 Task: Learn more about a career.
Action: Mouse moved to (643, 90)
Screenshot: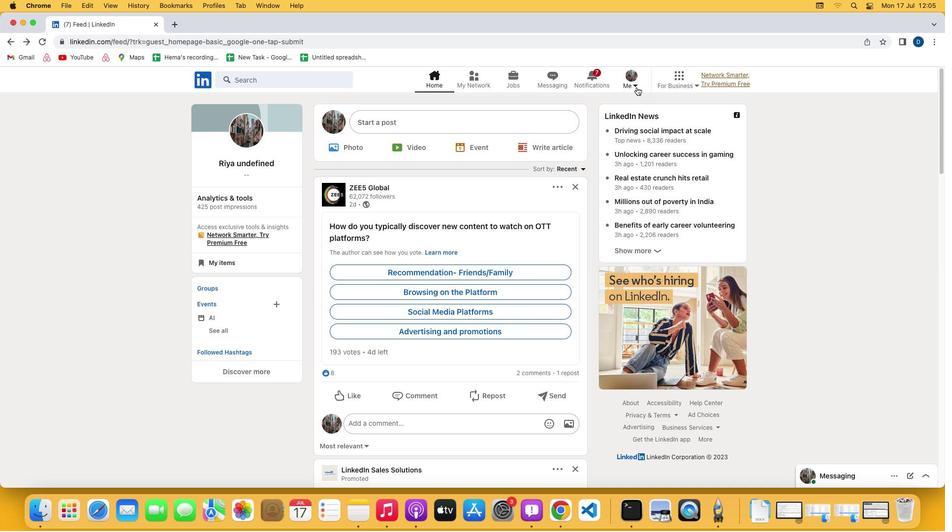 
Action: Mouse pressed left at (643, 90)
Screenshot: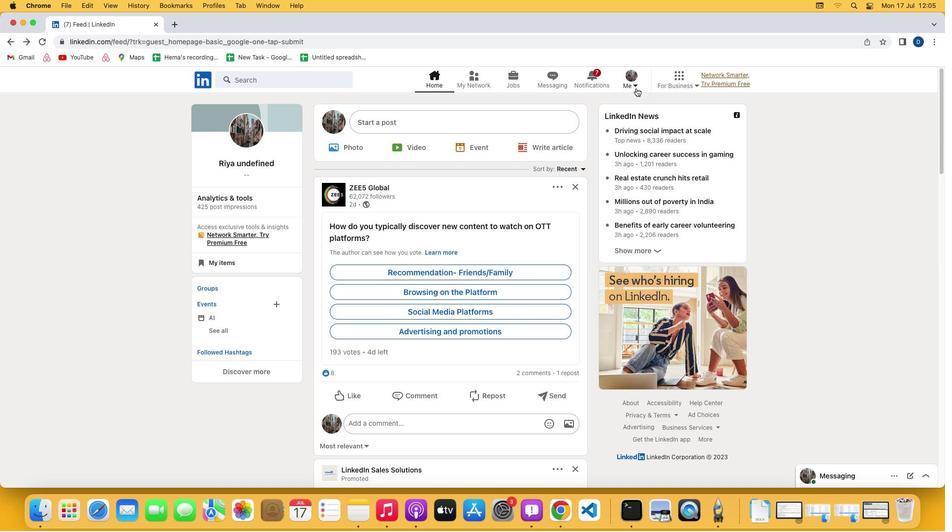 
Action: Mouse moved to (641, 90)
Screenshot: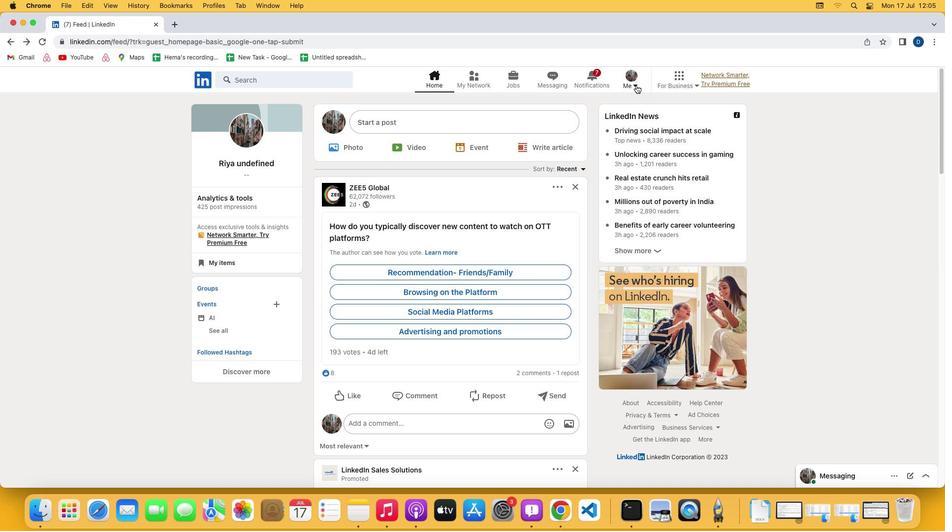 
Action: Mouse pressed left at (641, 90)
Screenshot: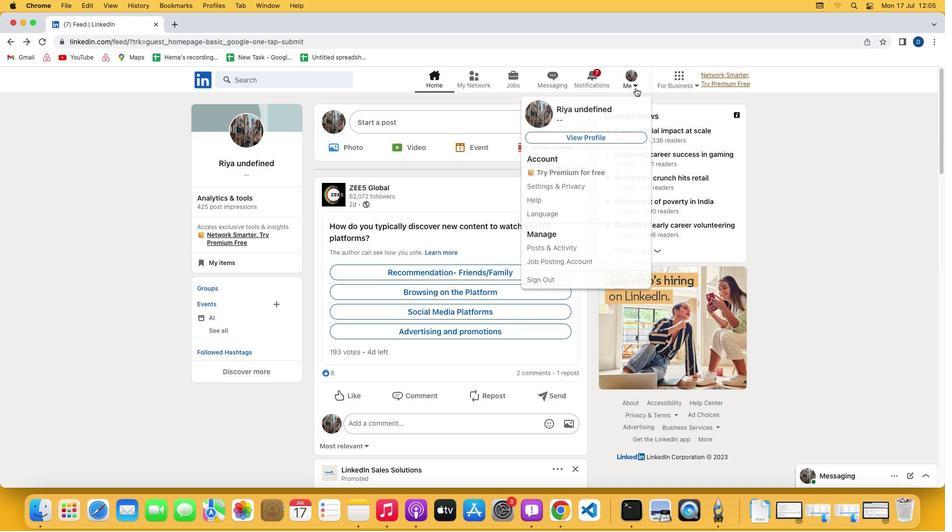 
Action: Mouse moved to (557, 189)
Screenshot: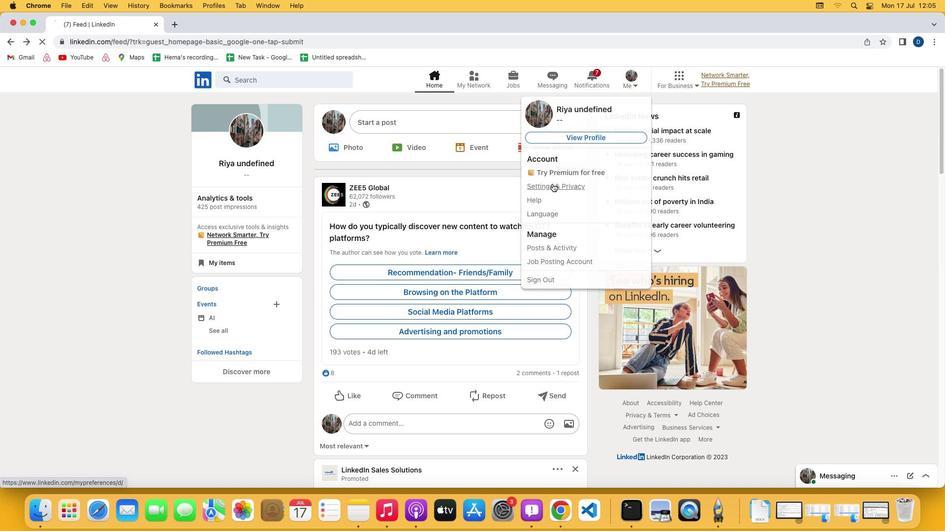 
Action: Mouse pressed left at (557, 189)
Screenshot: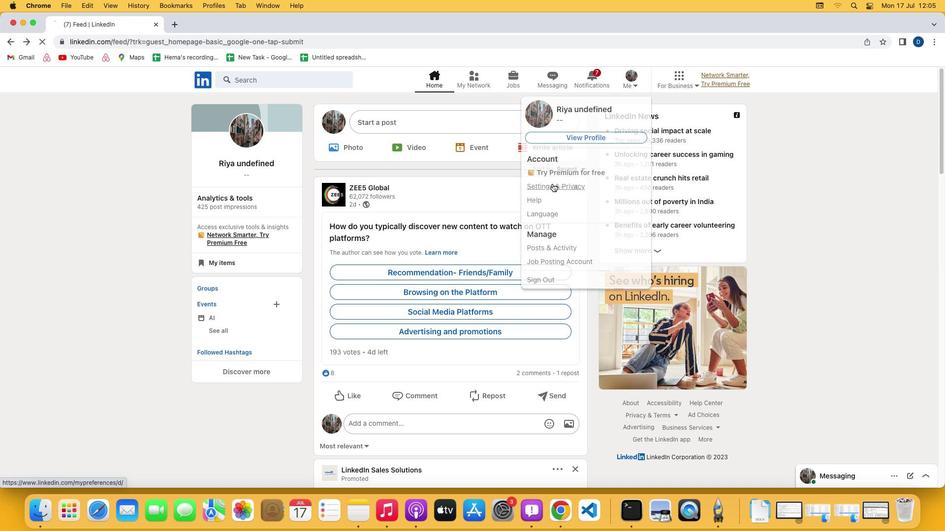 
Action: Mouse moved to (490, 250)
Screenshot: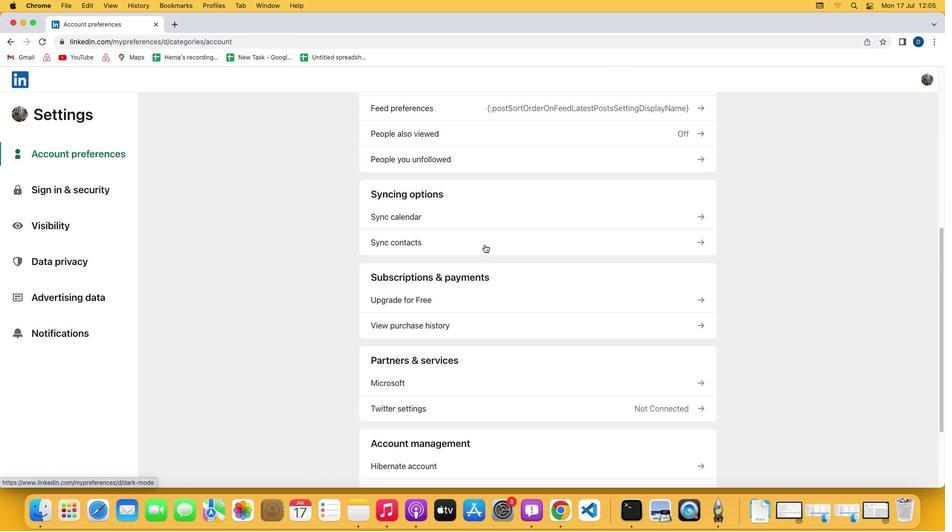
Action: Mouse scrolled (490, 250) with delta (4, 4)
Screenshot: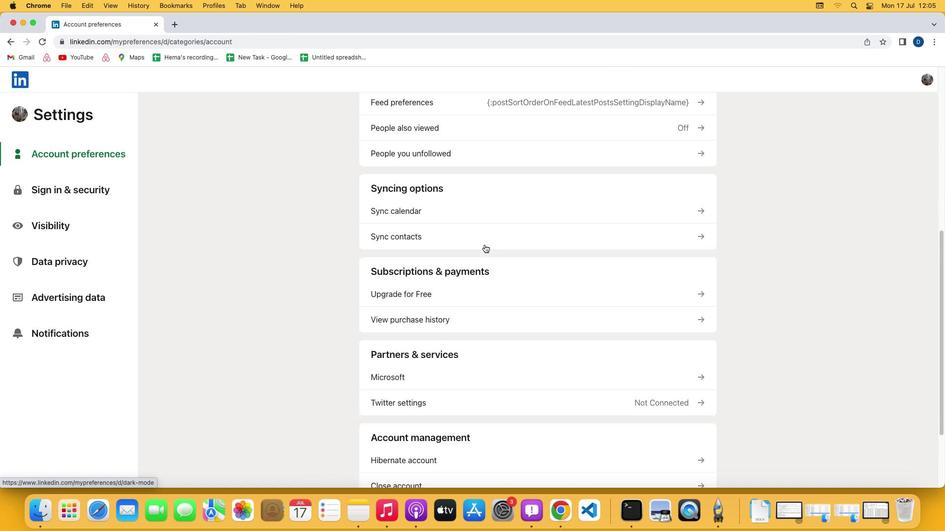 
Action: Mouse scrolled (490, 250) with delta (4, 4)
Screenshot: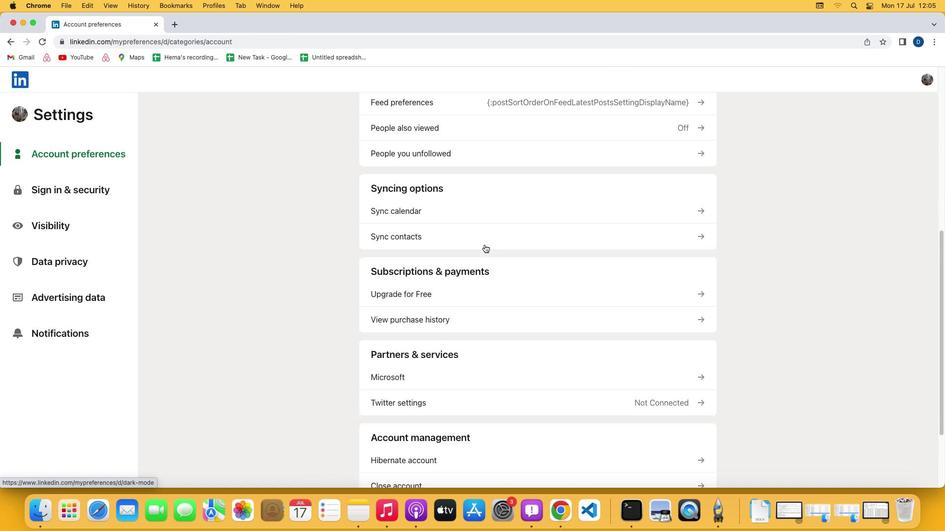 
Action: Mouse scrolled (490, 250) with delta (4, 3)
Screenshot: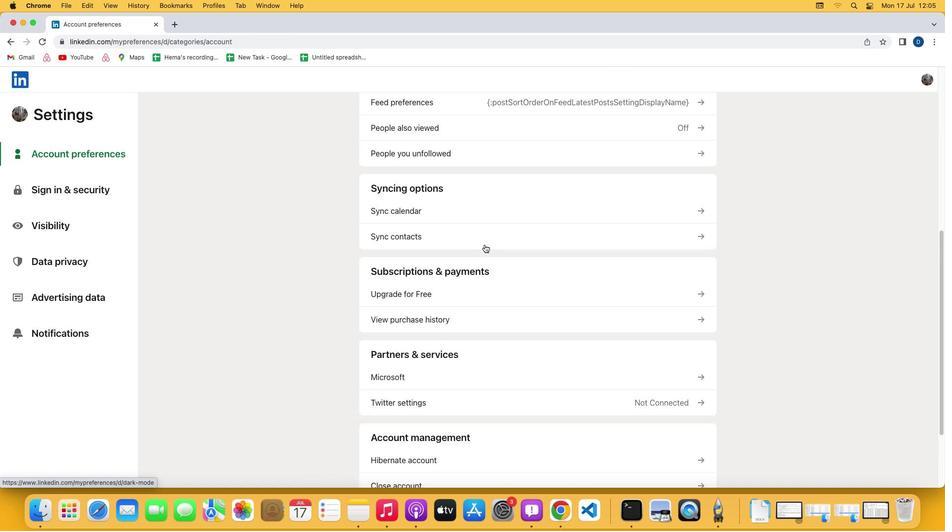 
Action: Mouse moved to (490, 250)
Screenshot: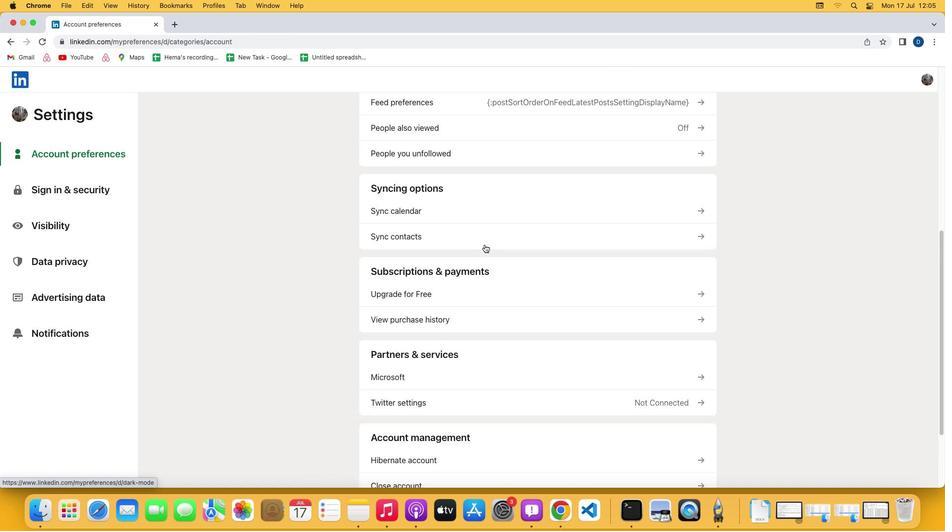 
Action: Mouse scrolled (490, 250) with delta (4, 2)
Screenshot: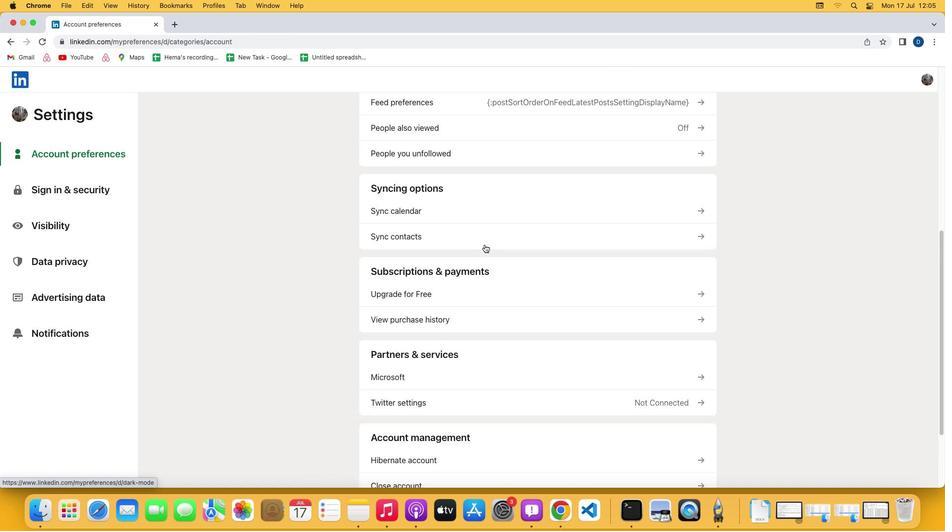 
Action: Mouse scrolled (490, 250) with delta (4, 2)
Screenshot: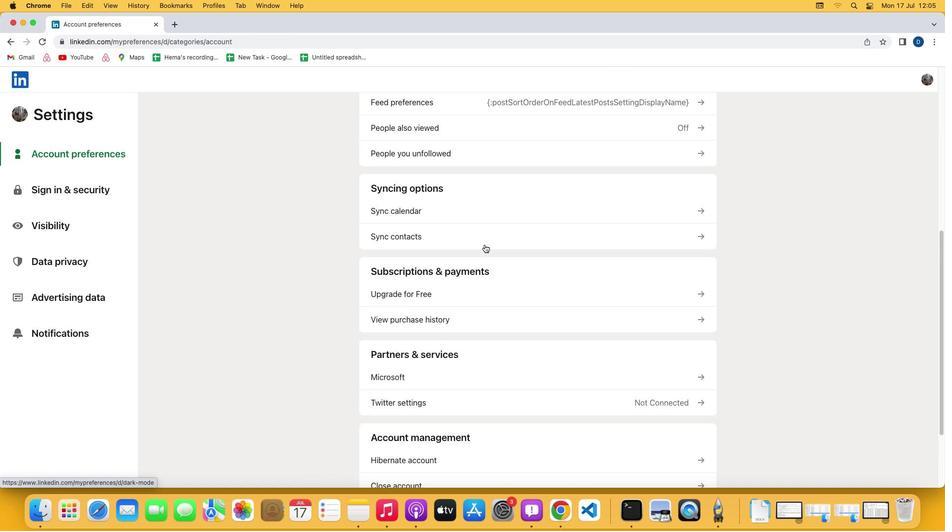 
Action: Mouse scrolled (490, 250) with delta (4, 4)
Screenshot: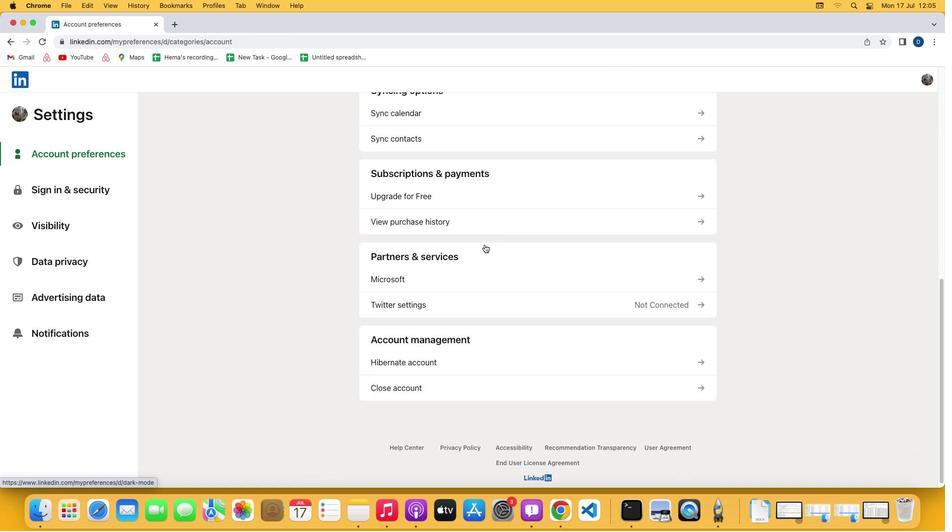 
Action: Mouse scrolled (490, 250) with delta (4, 4)
Screenshot: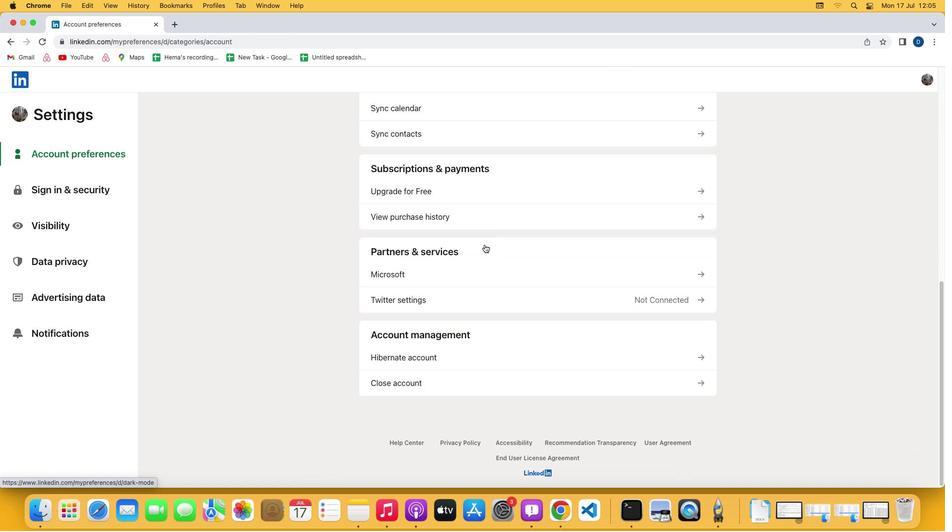 
Action: Mouse scrolled (490, 250) with delta (4, 3)
Screenshot: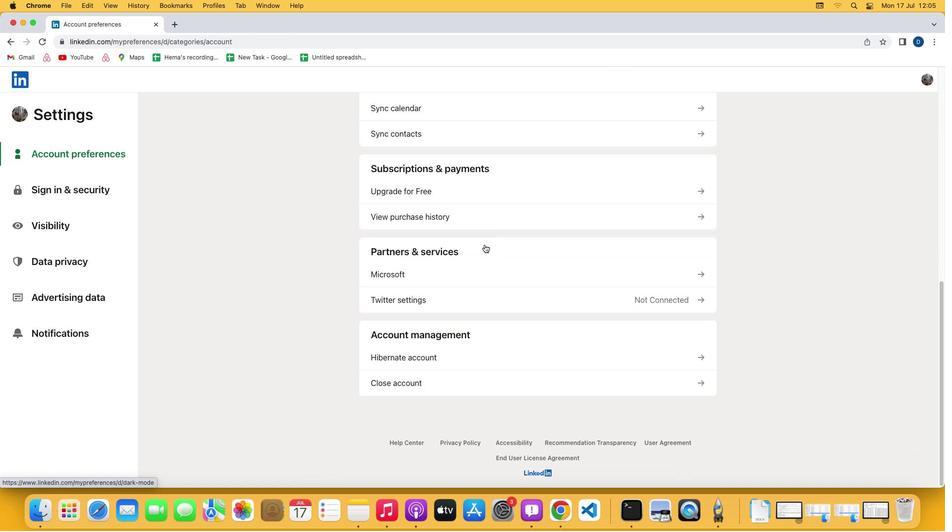 
Action: Mouse scrolled (490, 250) with delta (4, 2)
Screenshot: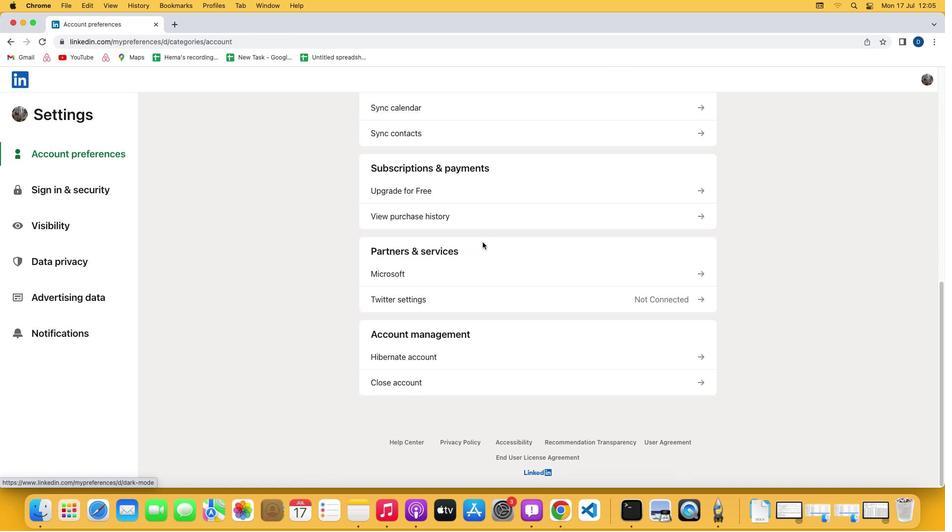 
Action: Mouse moved to (463, 198)
Screenshot: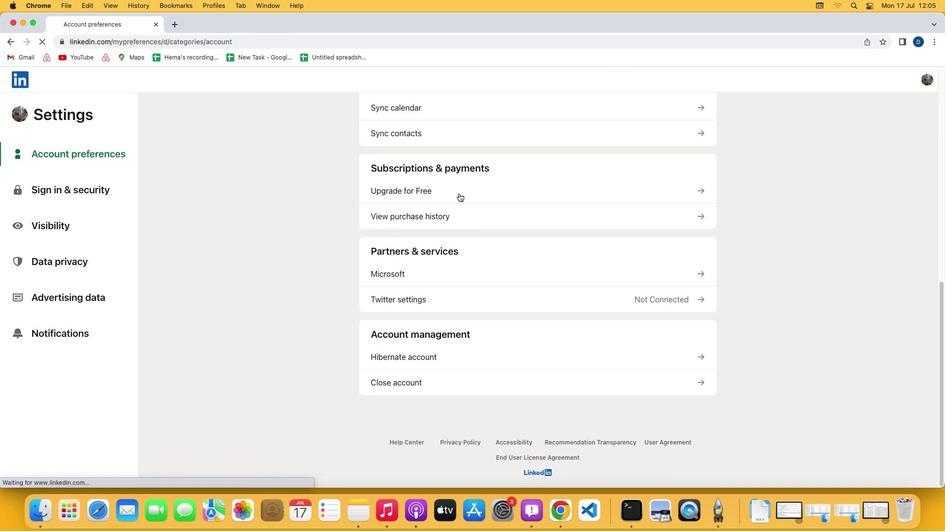 
Action: Mouse pressed left at (463, 198)
Screenshot: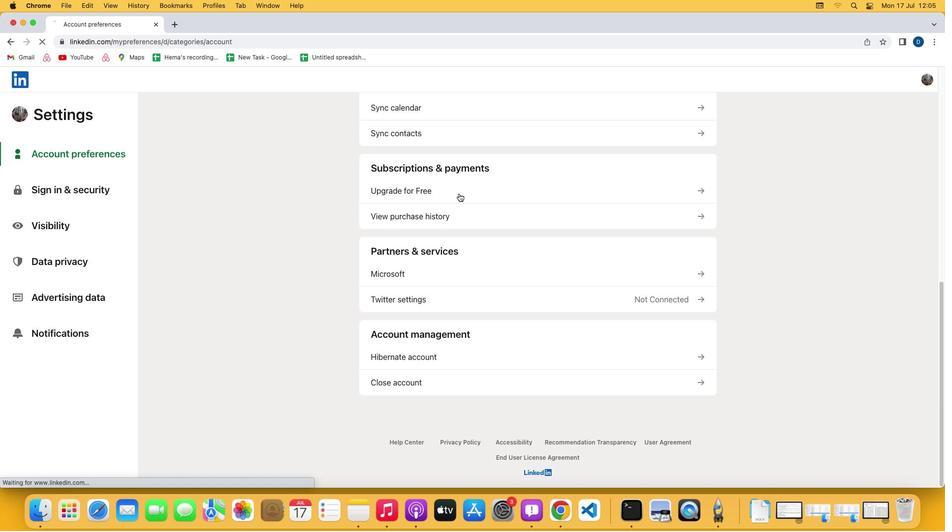
Action: Mouse moved to (387, 289)
Screenshot: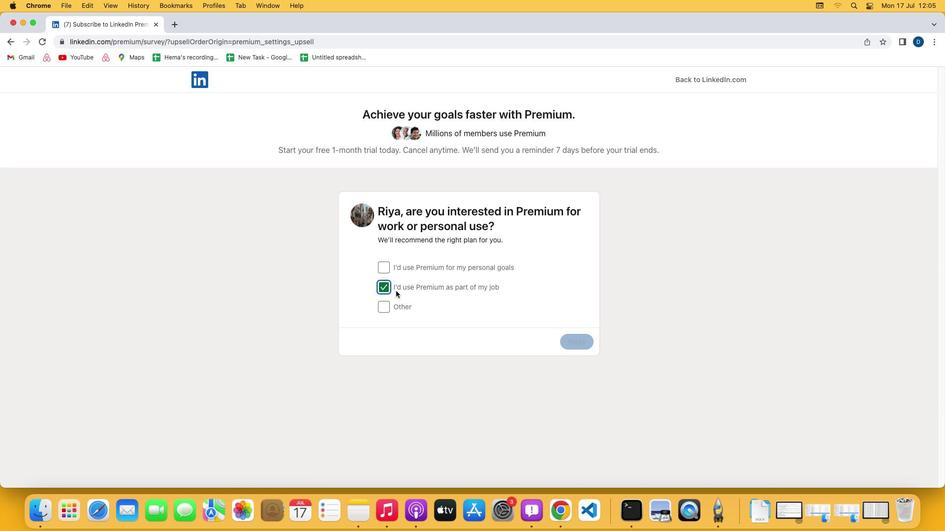 
Action: Mouse pressed left at (387, 289)
Screenshot: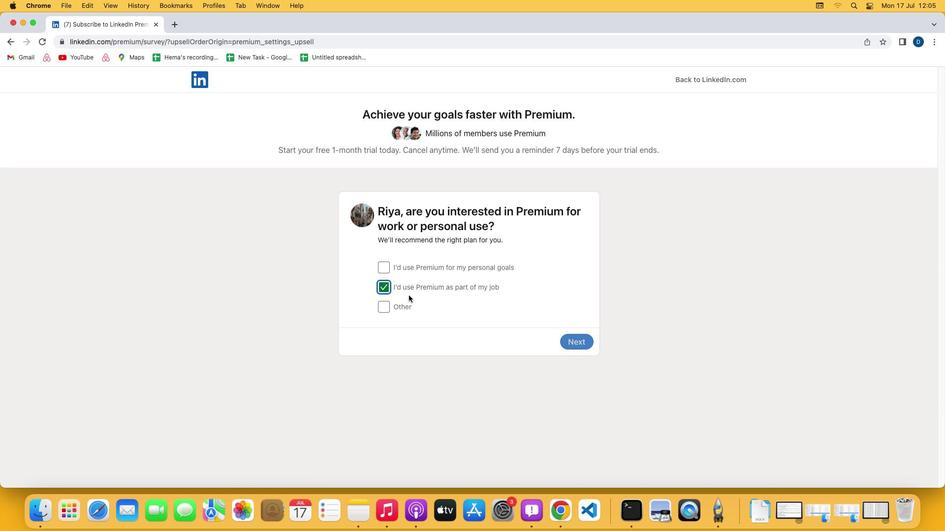 
Action: Mouse moved to (570, 344)
Screenshot: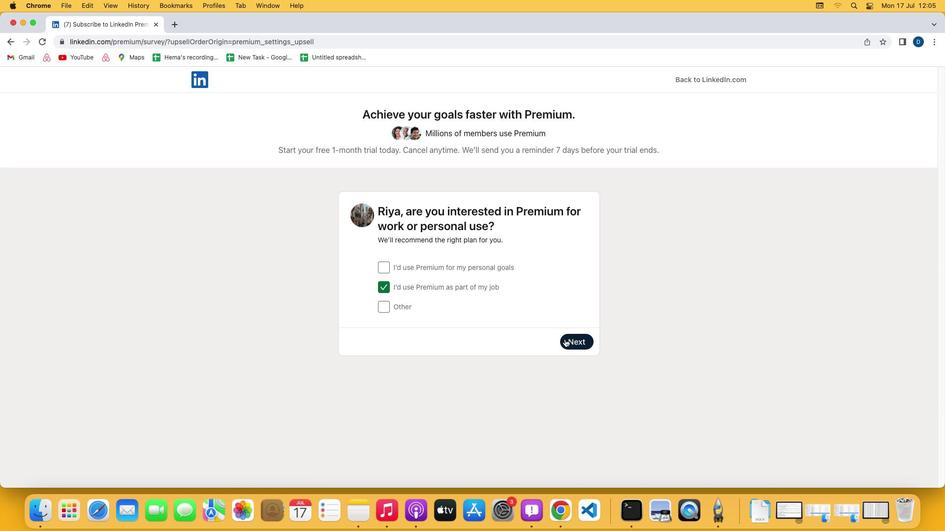 
Action: Mouse pressed left at (570, 344)
Screenshot: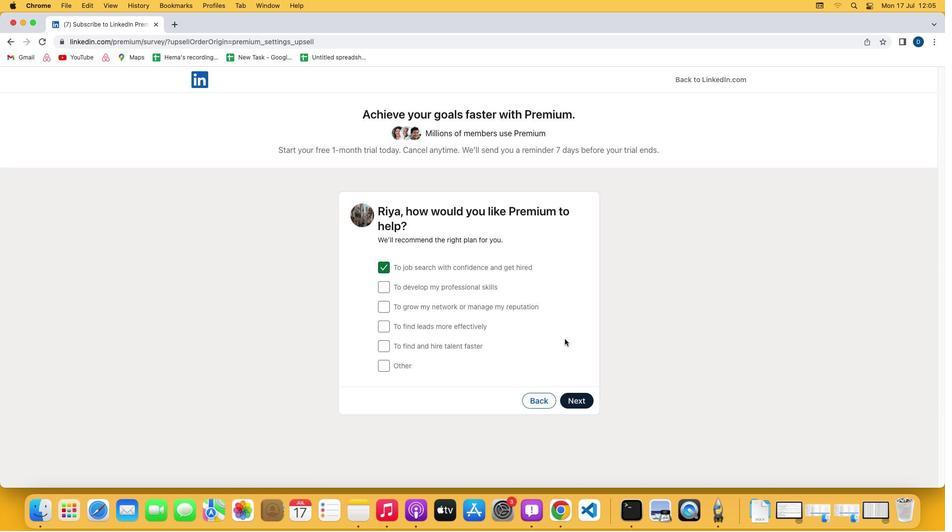 
Action: Mouse moved to (589, 399)
Screenshot: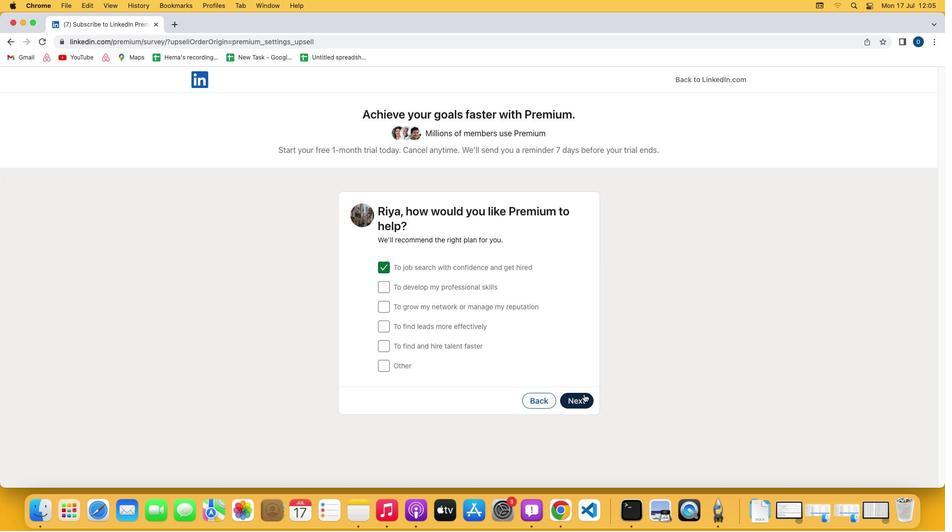 
Action: Mouse pressed left at (589, 399)
Screenshot: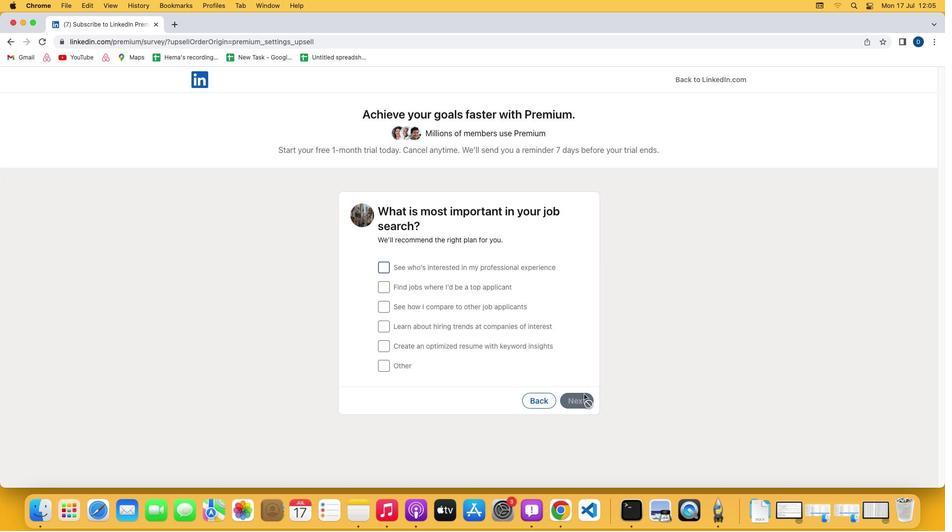 
Action: Mouse moved to (390, 367)
Screenshot: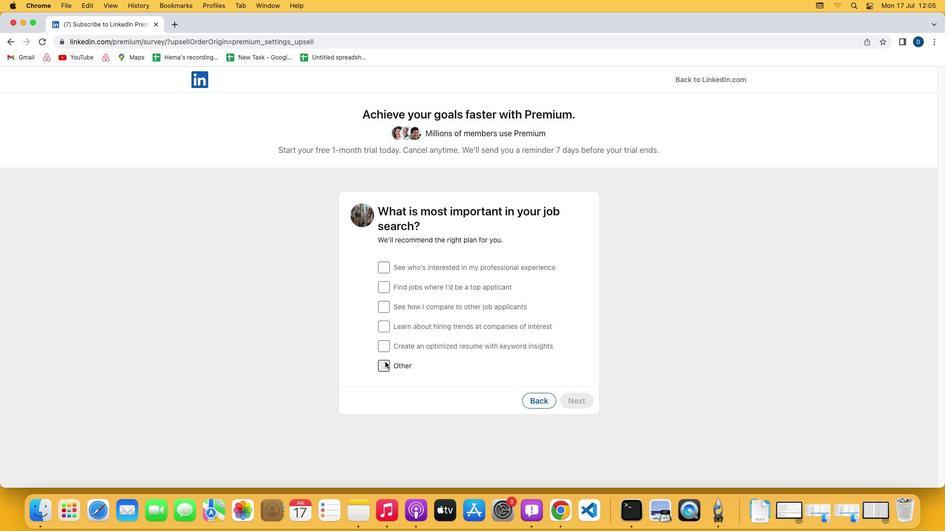 
Action: Mouse pressed left at (390, 367)
Screenshot: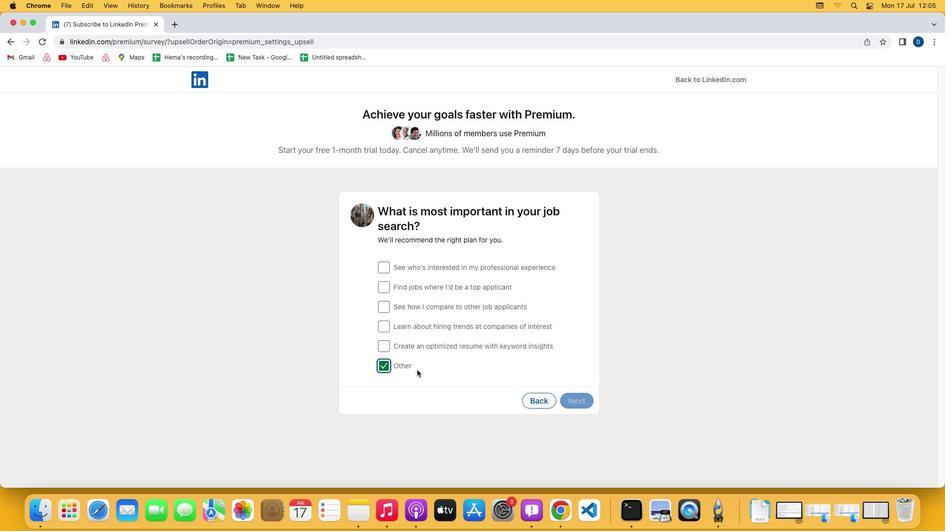 
Action: Mouse moved to (582, 406)
Screenshot: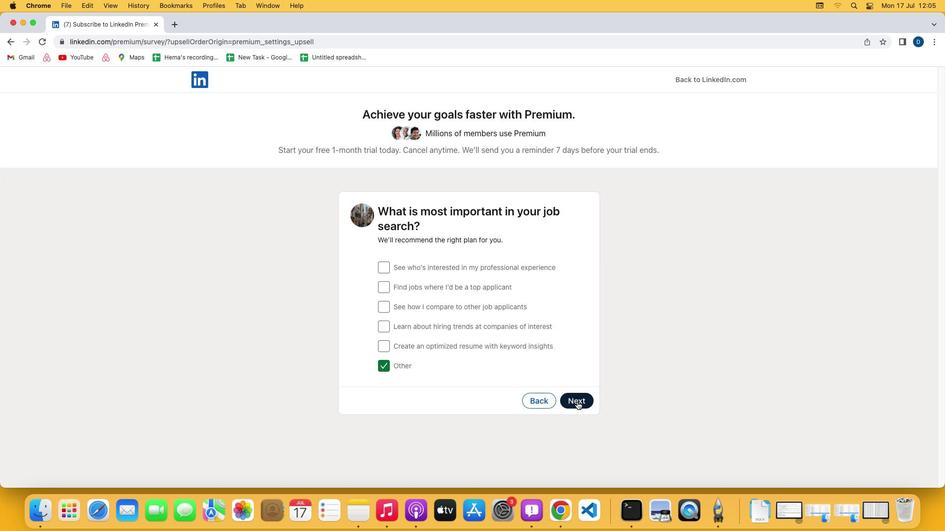
Action: Mouse pressed left at (582, 406)
Screenshot: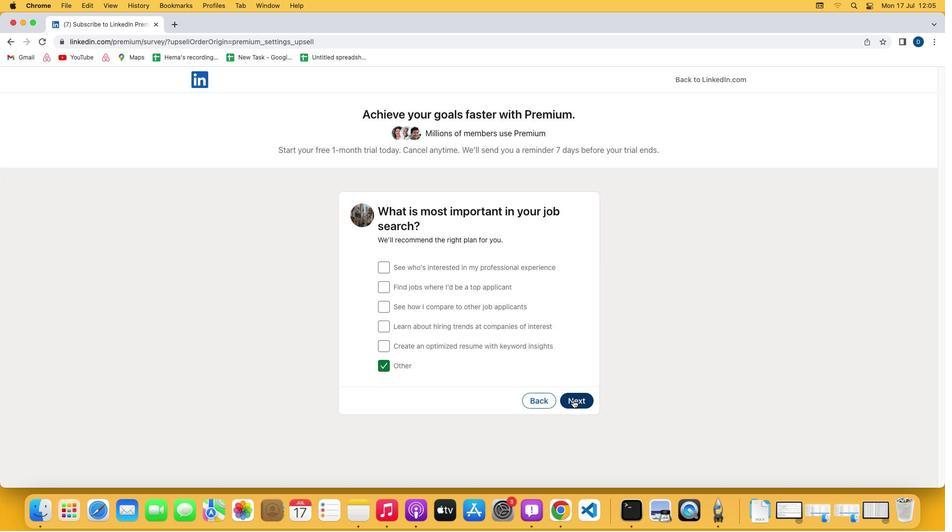 
Action: Mouse moved to (278, 413)
Screenshot: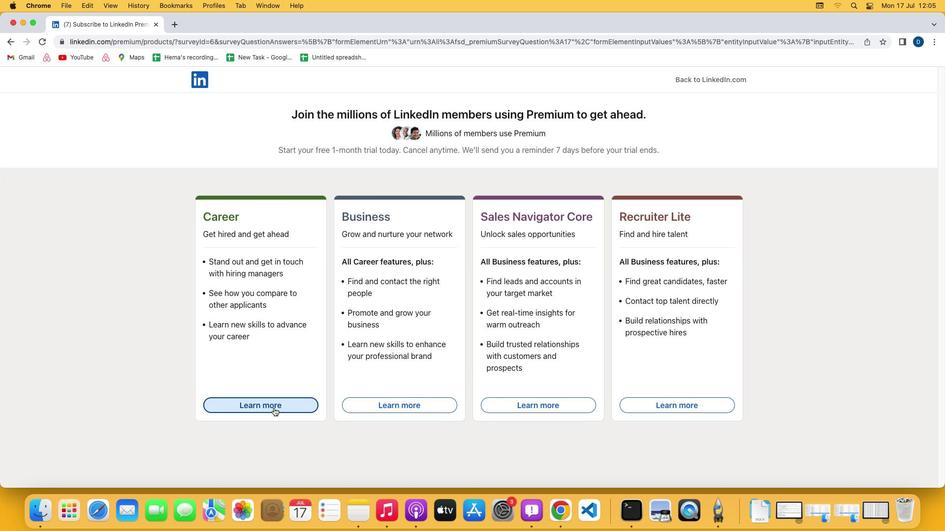 
Action: Mouse pressed left at (278, 413)
Screenshot: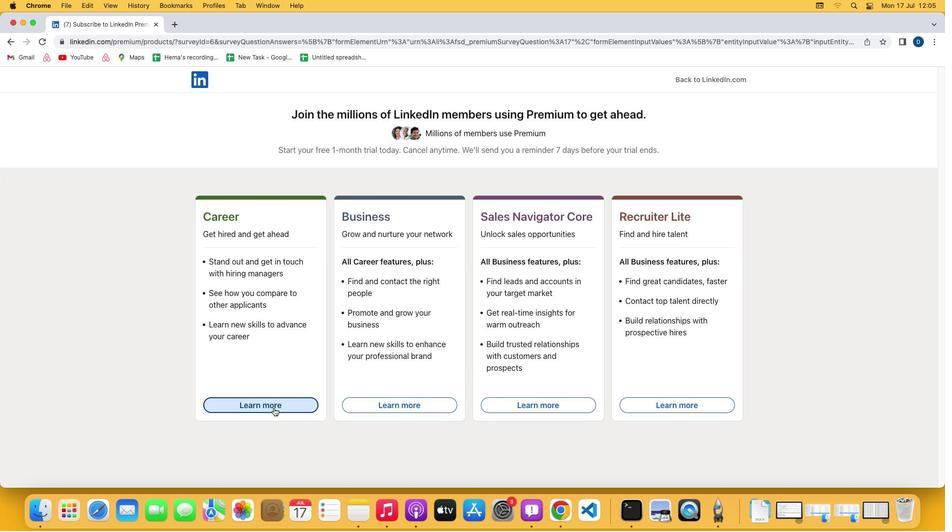 
